 Task: Add a condition where "Channel Is not CTI phone call (outgoing)" in pending tickets.
Action: Mouse moved to (135, 418)
Screenshot: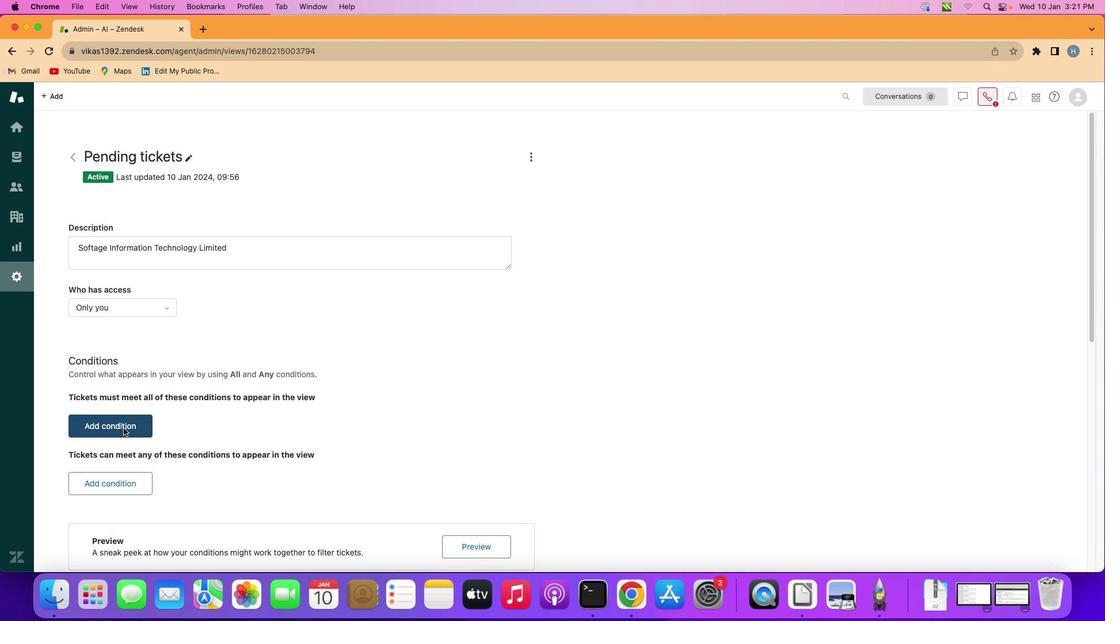 
Action: Mouse pressed left at (135, 418)
Screenshot: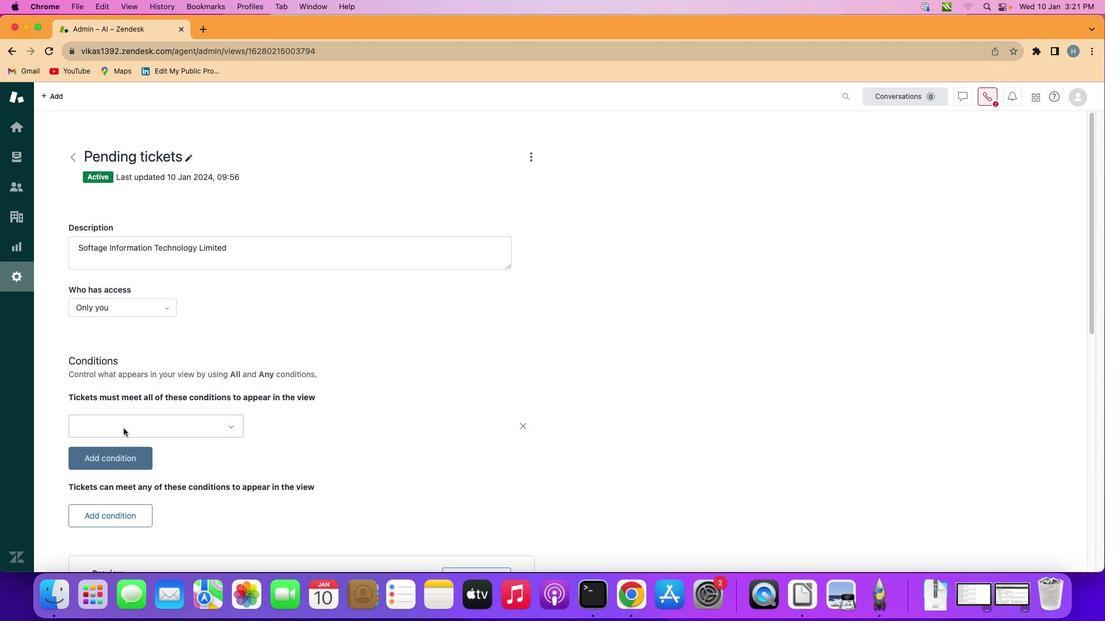 
Action: Mouse moved to (179, 412)
Screenshot: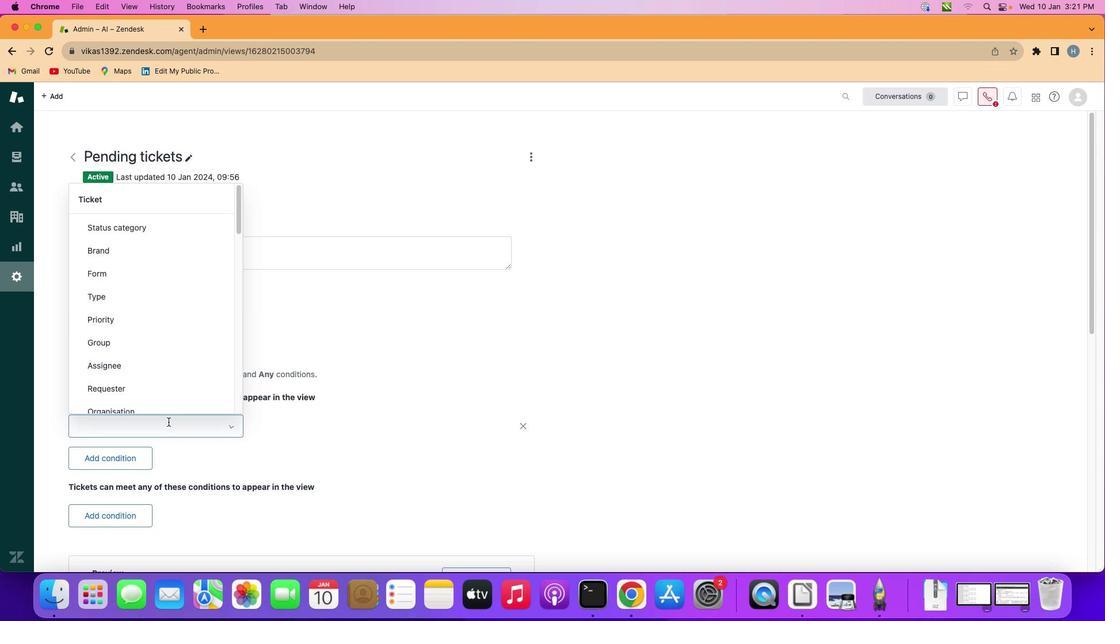 
Action: Mouse pressed left at (179, 412)
Screenshot: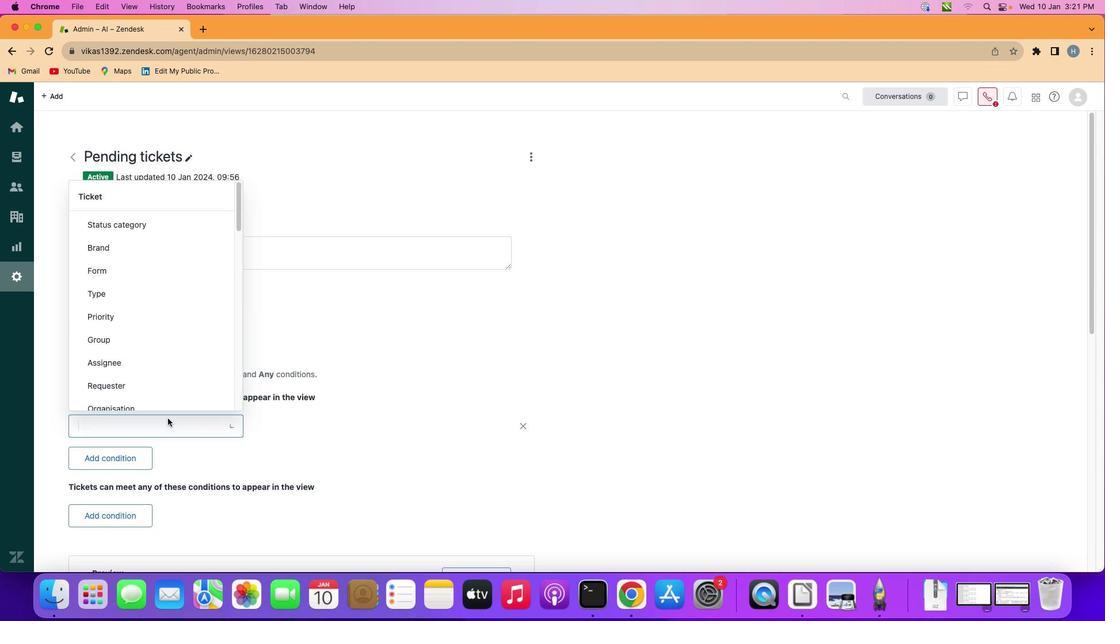 
Action: Mouse moved to (168, 345)
Screenshot: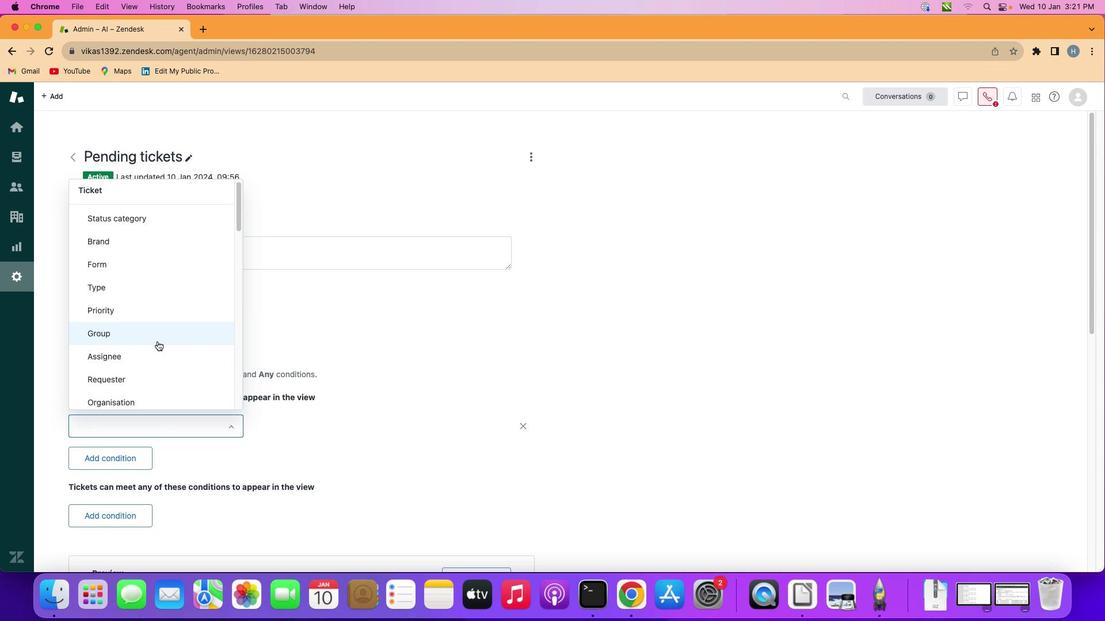 
Action: Mouse scrolled (168, 345) with delta (13, 62)
Screenshot: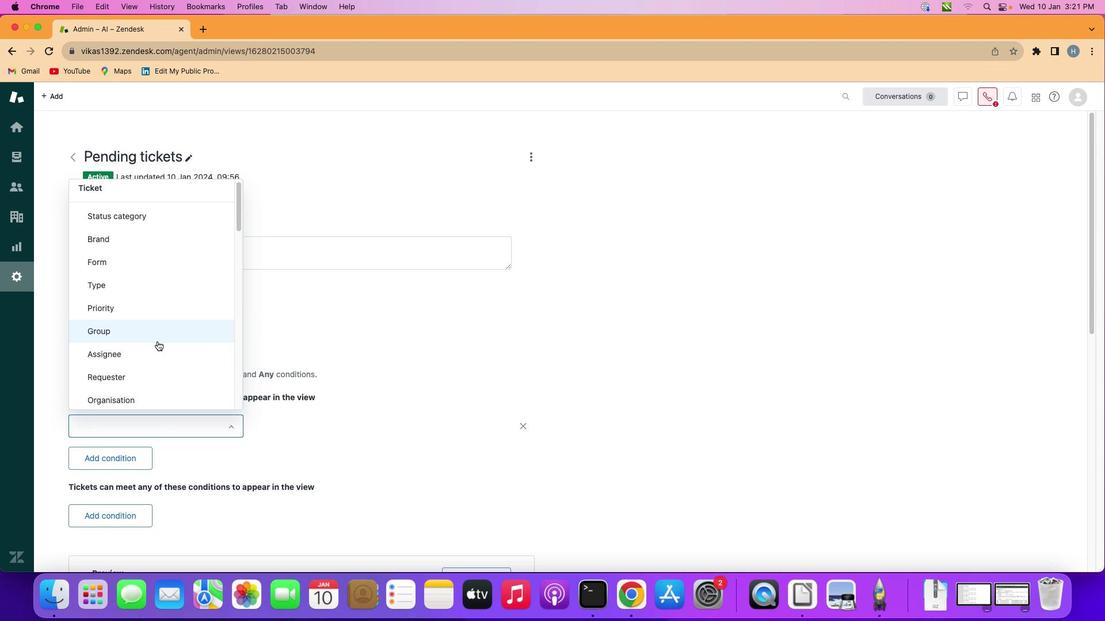 
Action: Mouse scrolled (168, 345) with delta (13, 62)
Screenshot: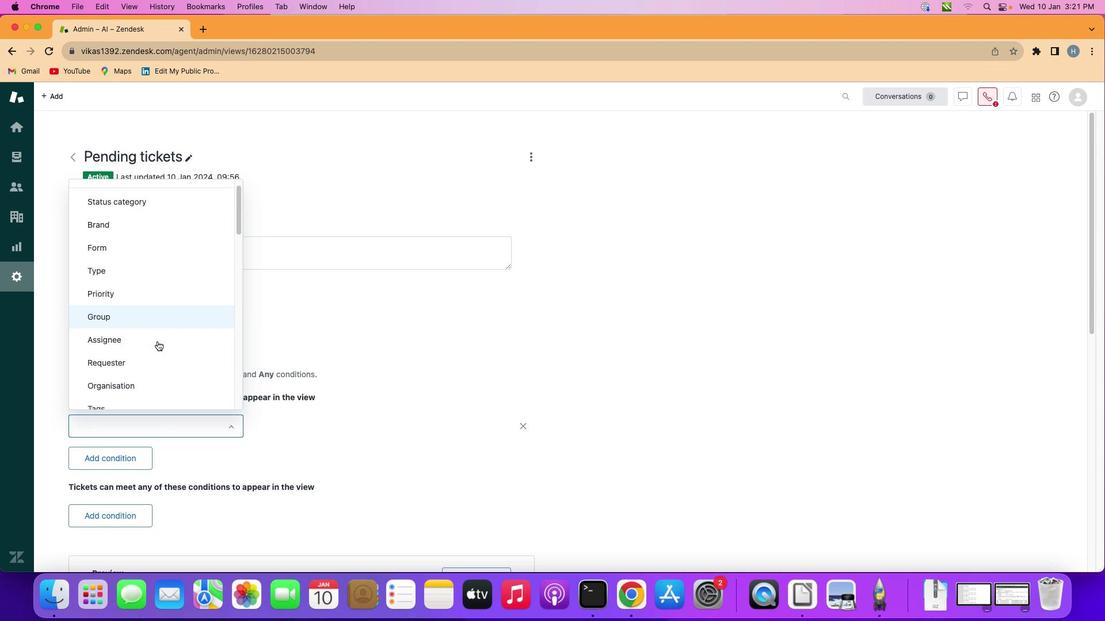 
Action: Mouse scrolled (168, 345) with delta (13, 62)
Screenshot: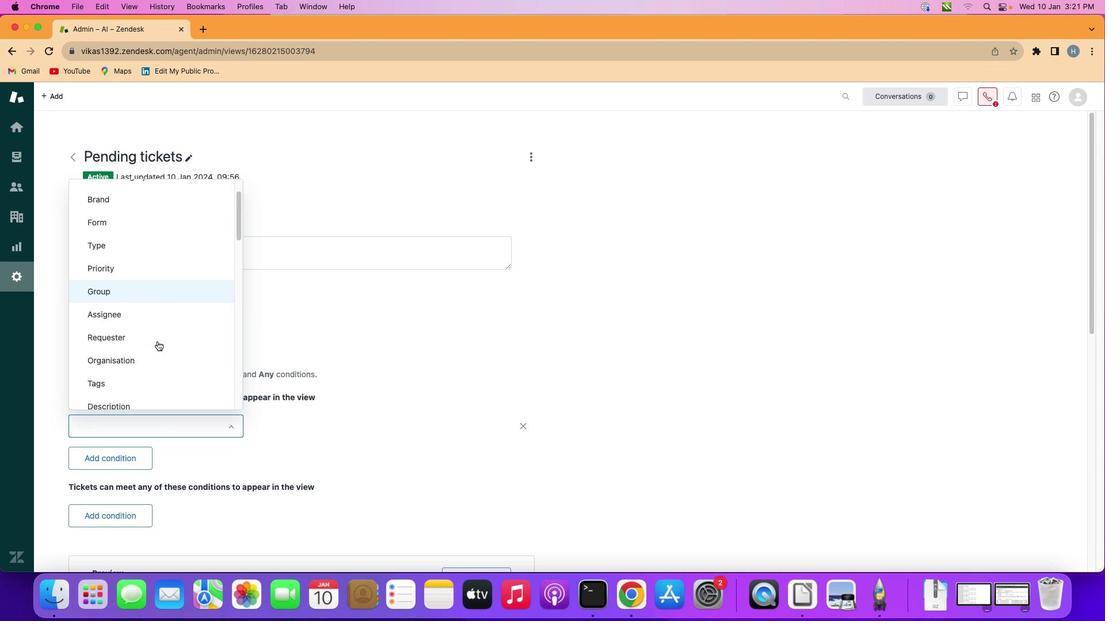 
Action: Mouse scrolled (168, 345) with delta (13, 62)
Screenshot: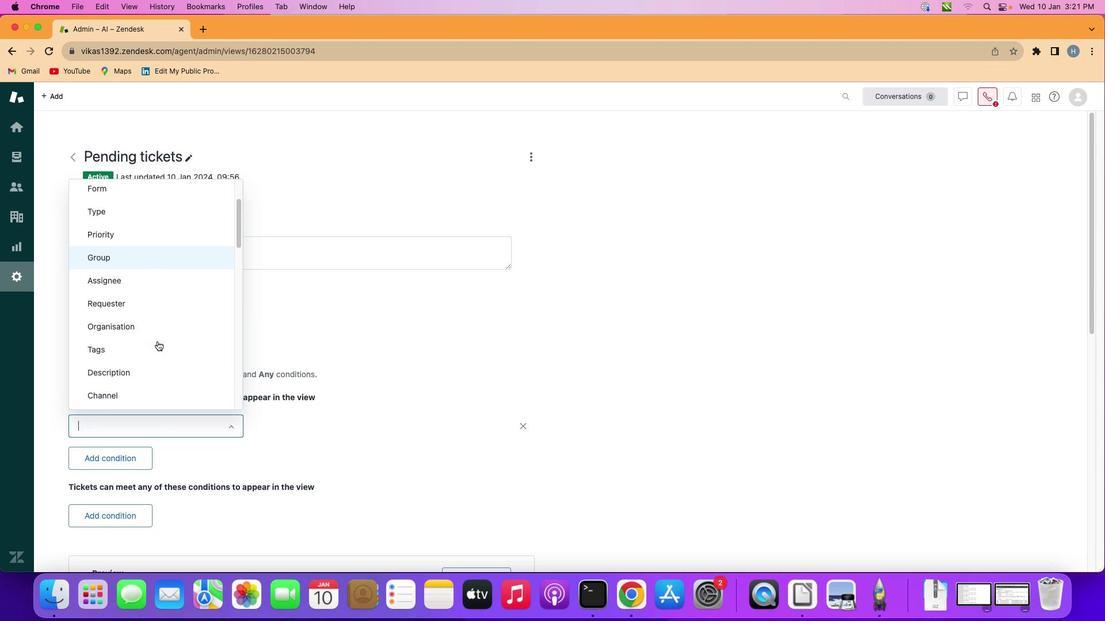 
Action: Mouse scrolled (168, 345) with delta (13, 62)
Screenshot: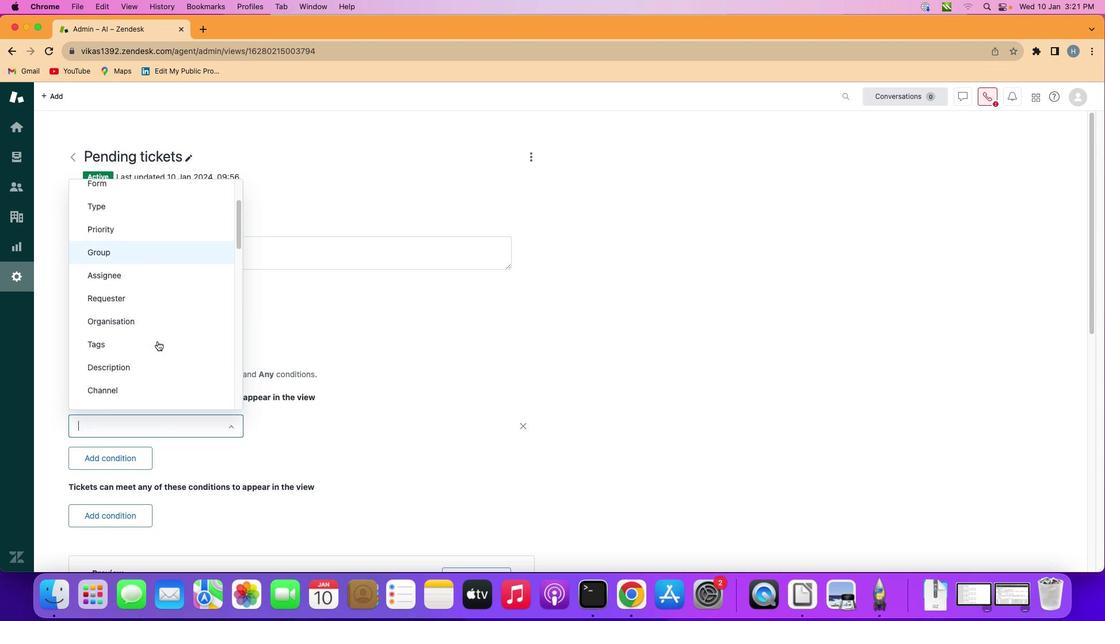 
Action: Mouse moved to (169, 345)
Screenshot: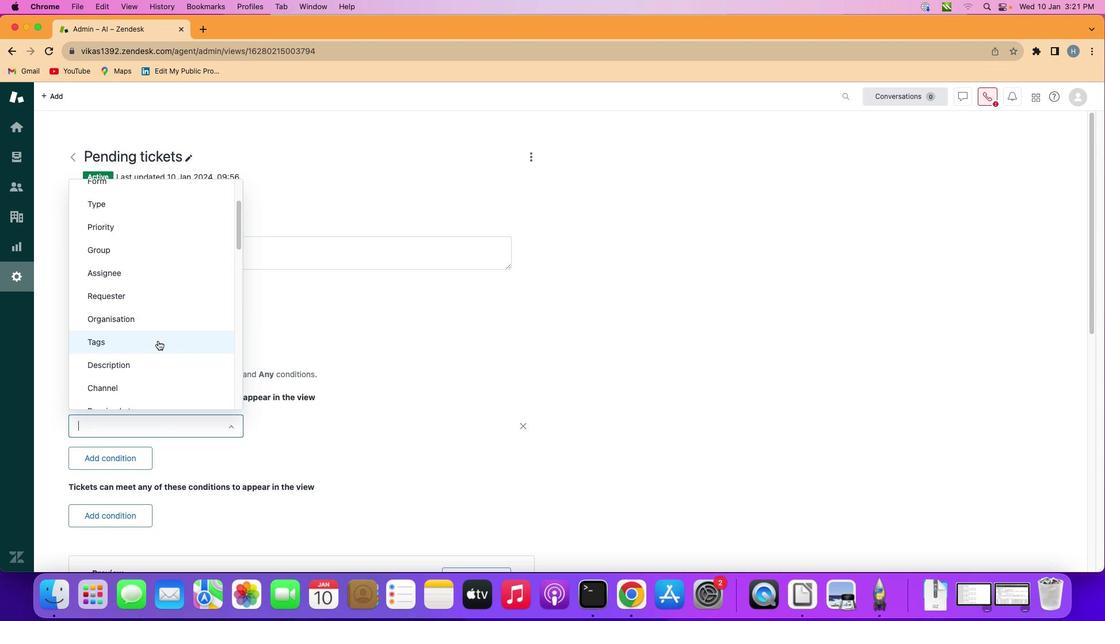 
Action: Mouse scrolled (169, 345) with delta (13, 62)
Screenshot: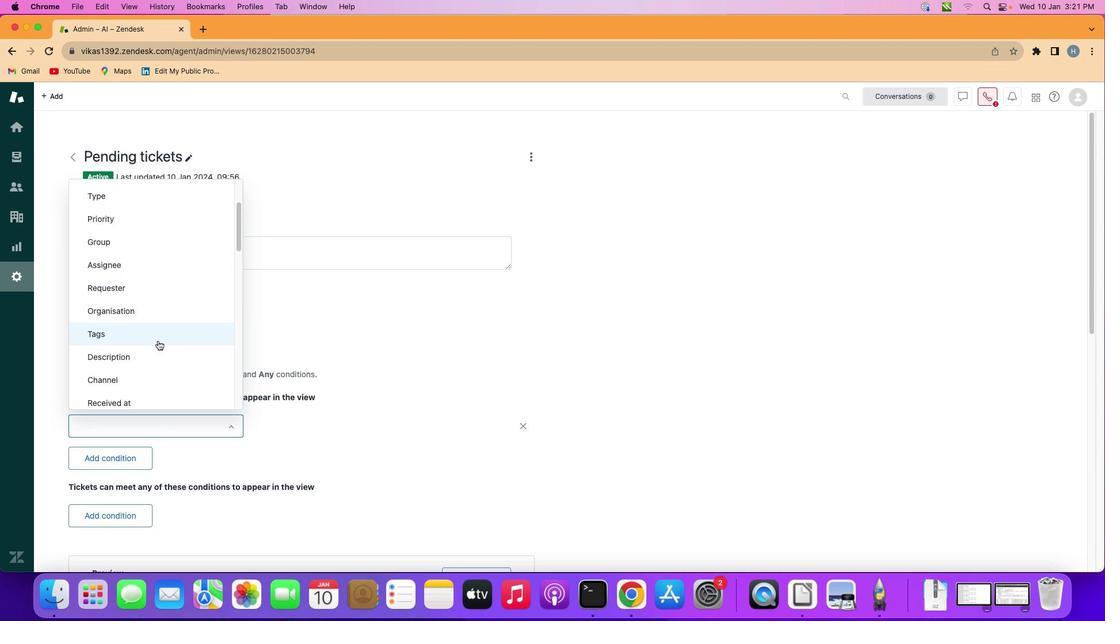 
Action: Mouse scrolled (169, 345) with delta (13, 62)
Screenshot: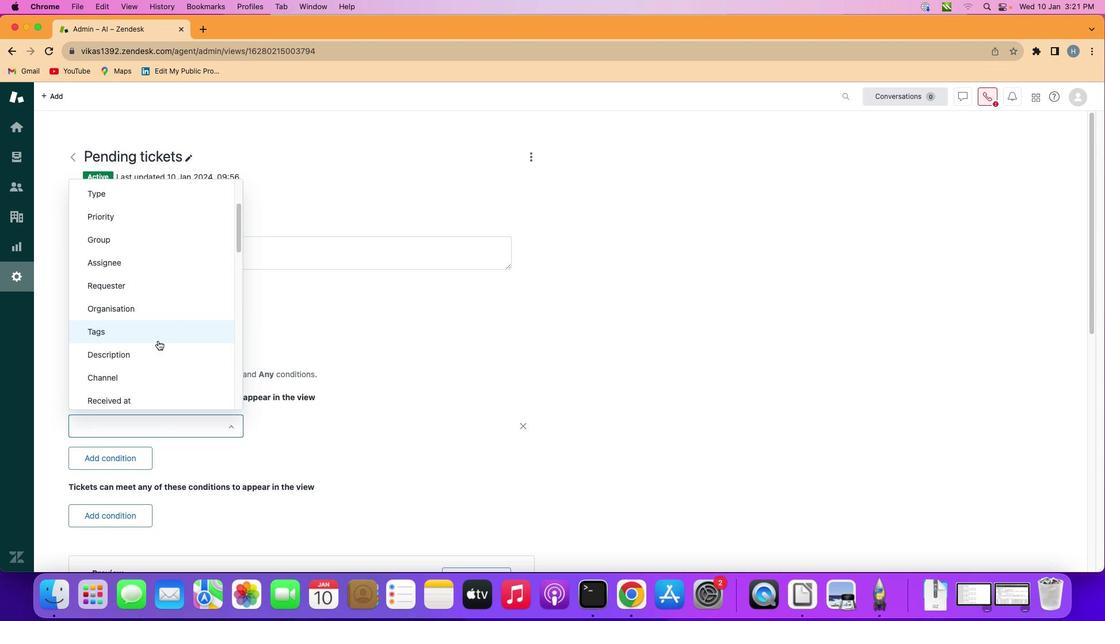 
Action: Mouse scrolled (169, 345) with delta (13, 62)
Screenshot: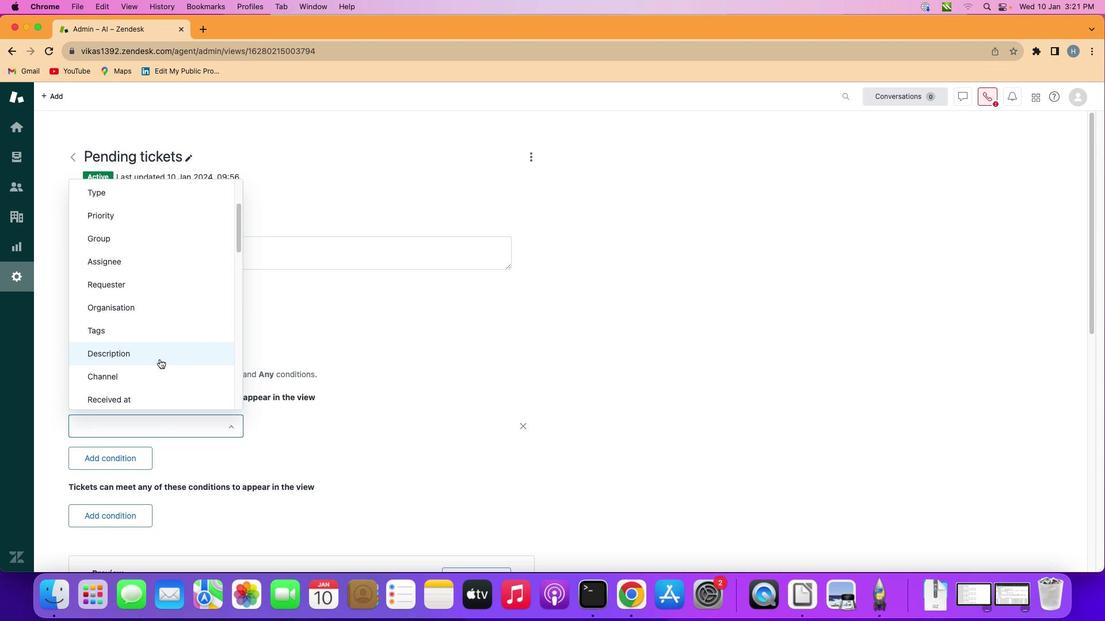
Action: Mouse moved to (164, 374)
Screenshot: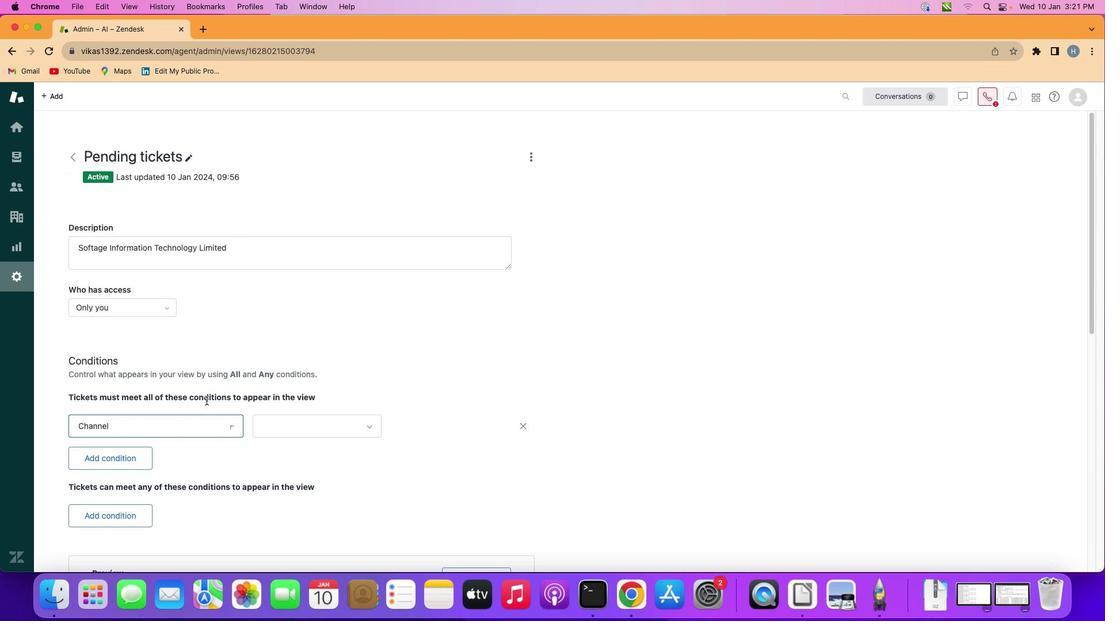 
Action: Mouse pressed left at (164, 374)
Screenshot: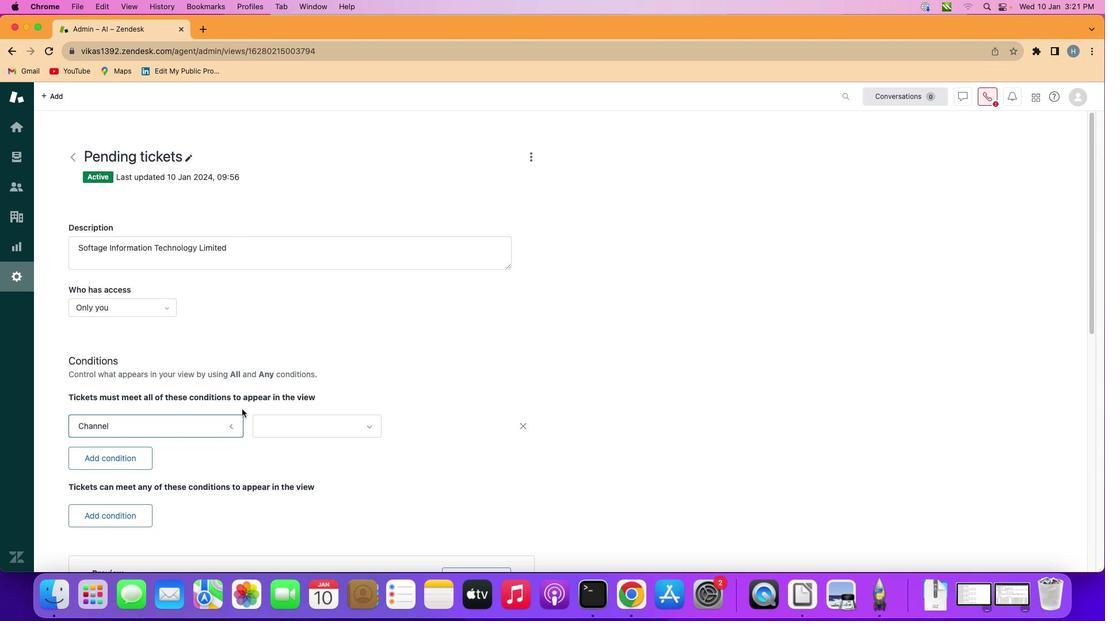 
Action: Mouse moved to (342, 419)
Screenshot: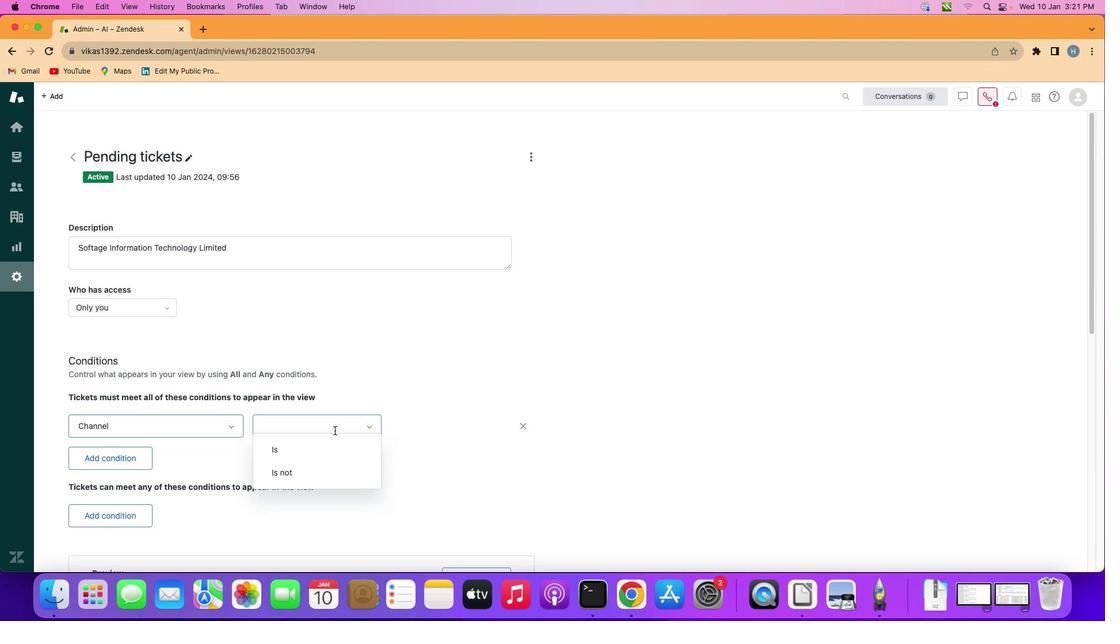 
Action: Mouse pressed left at (342, 419)
Screenshot: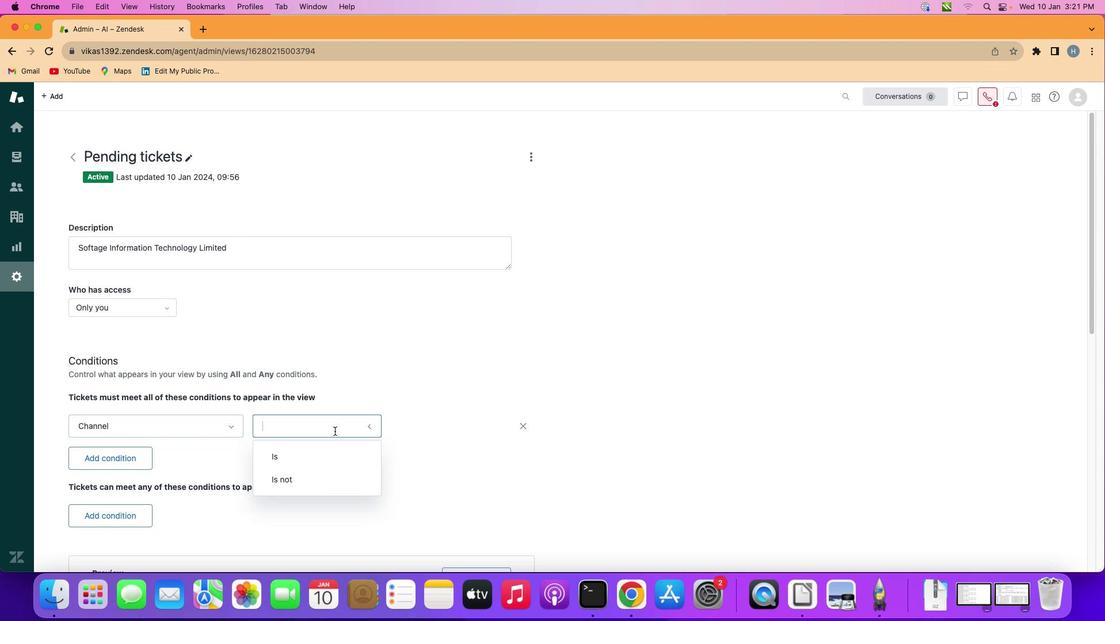 
Action: Mouse moved to (334, 456)
Screenshot: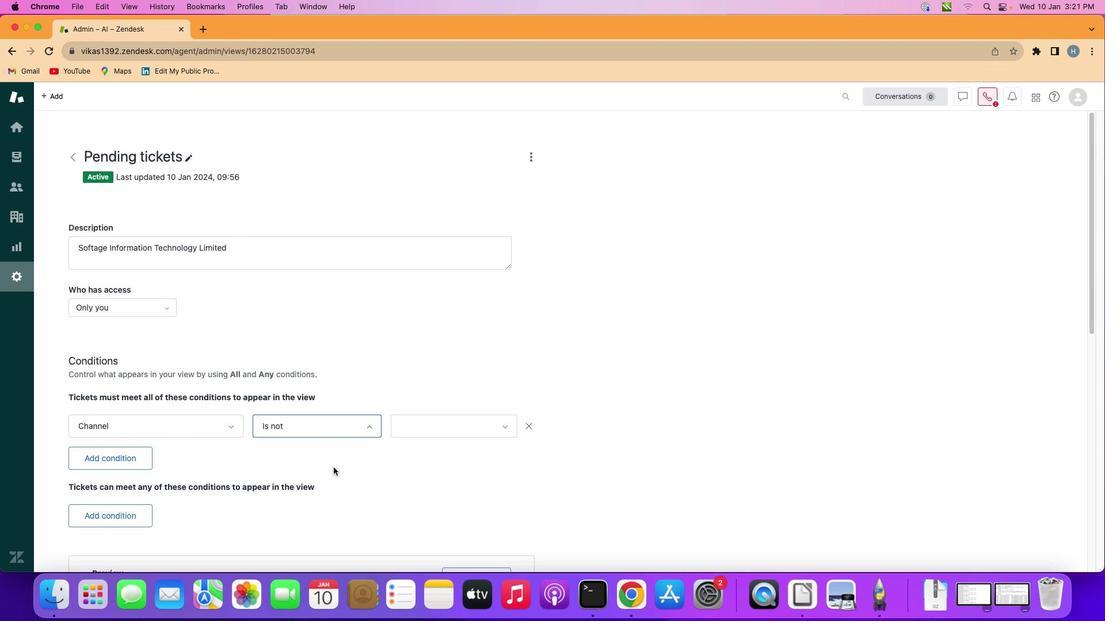 
Action: Mouse pressed left at (334, 456)
Screenshot: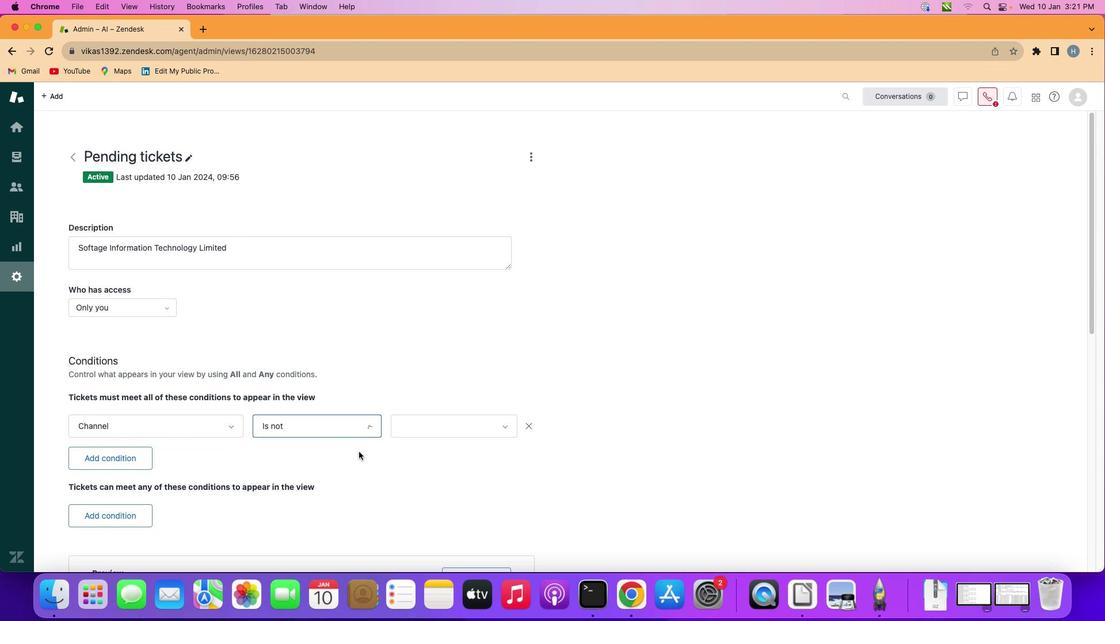 
Action: Mouse moved to (435, 412)
Screenshot: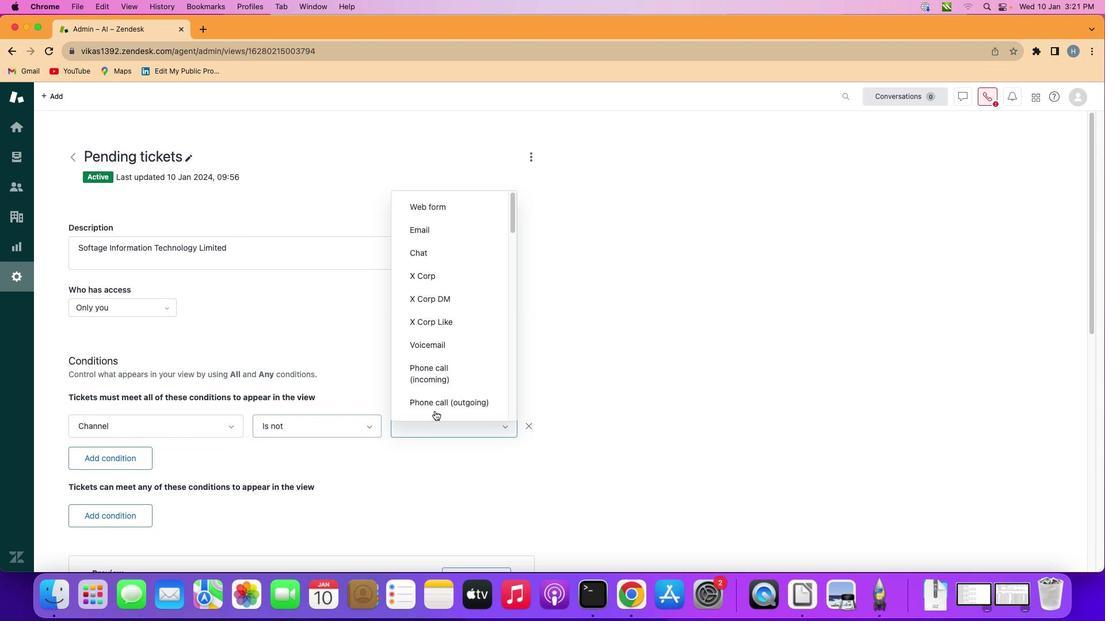 
Action: Mouse pressed left at (435, 412)
Screenshot: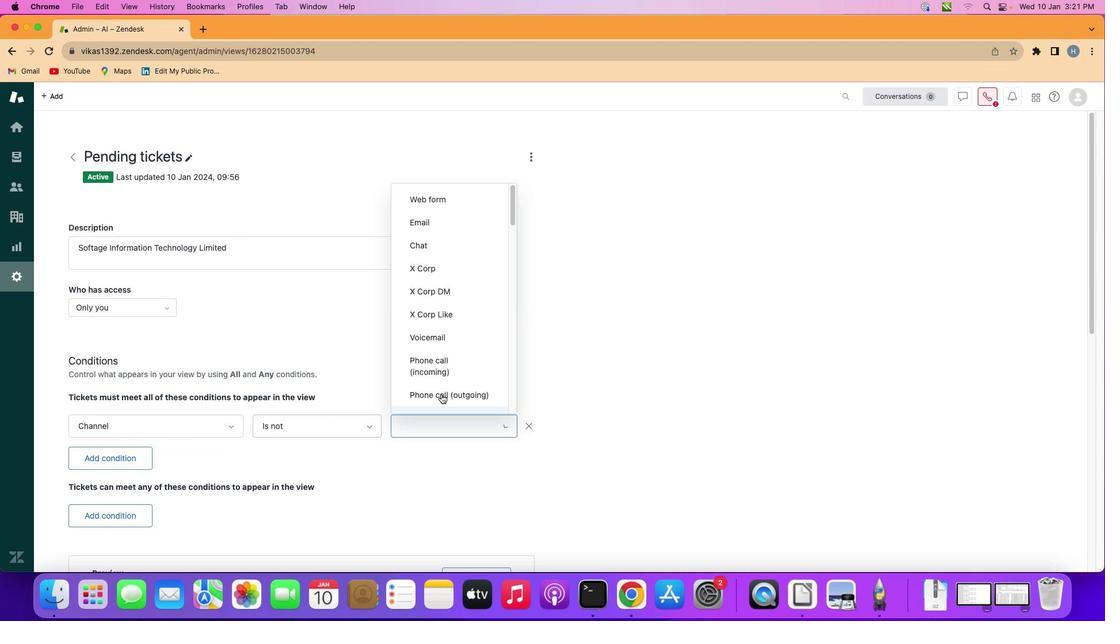 
Action: Mouse moved to (458, 332)
Screenshot: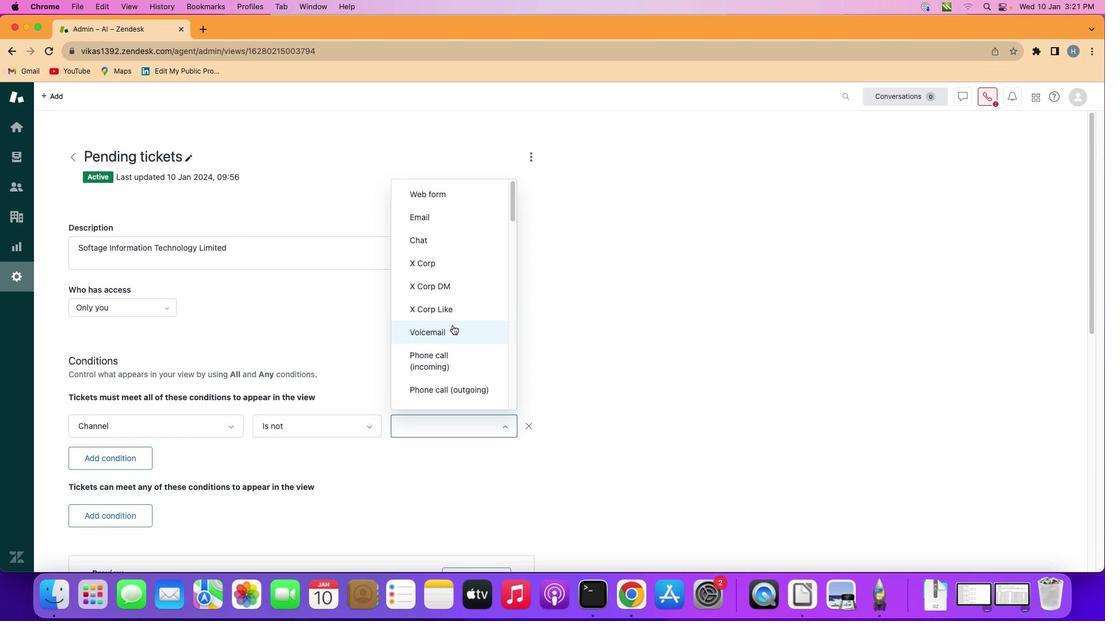 
Action: Mouse scrolled (458, 332) with delta (13, 62)
Screenshot: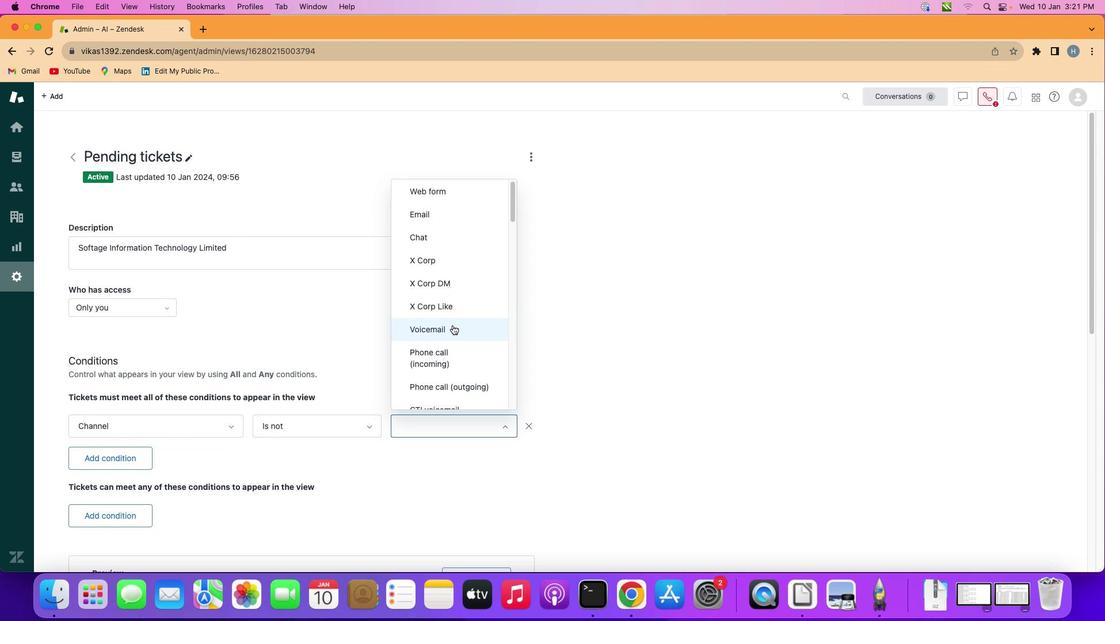 
Action: Mouse scrolled (458, 332) with delta (13, 62)
Screenshot: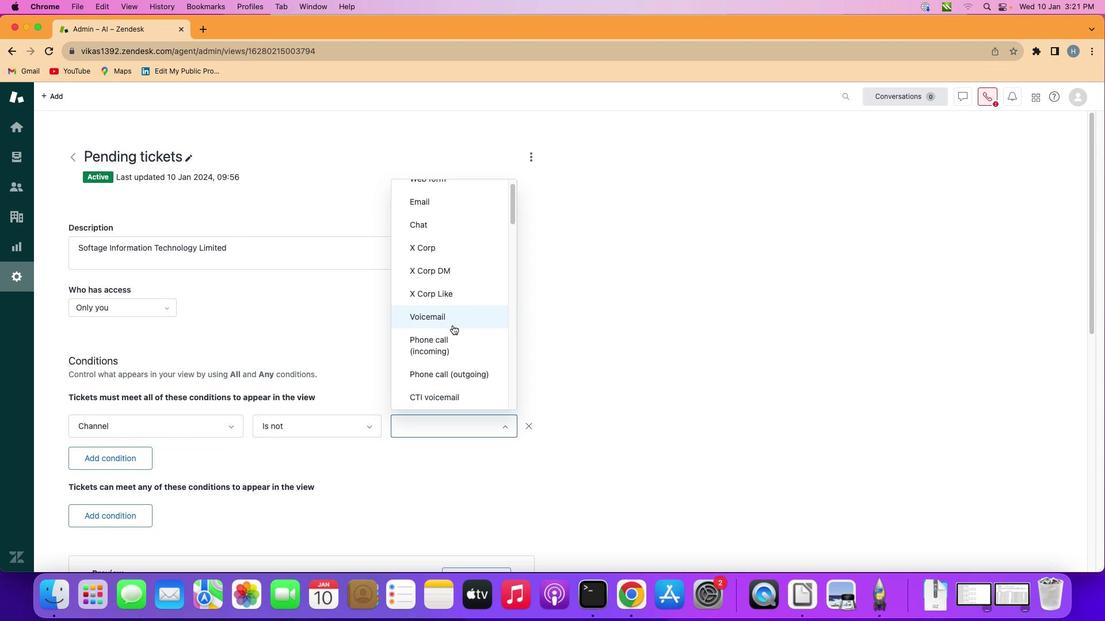 
Action: Mouse scrolled (458, 332) with delta (13, 62)
Screenshot: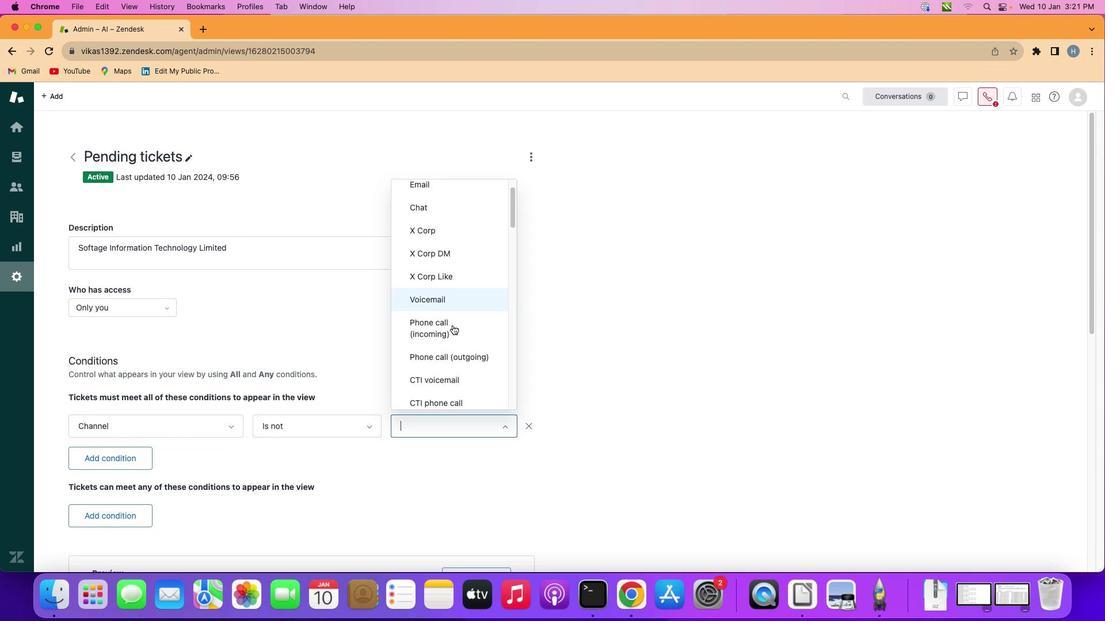 
Action: Mouse scrolled (458, 332) with delta (13, 62)
Screenshot: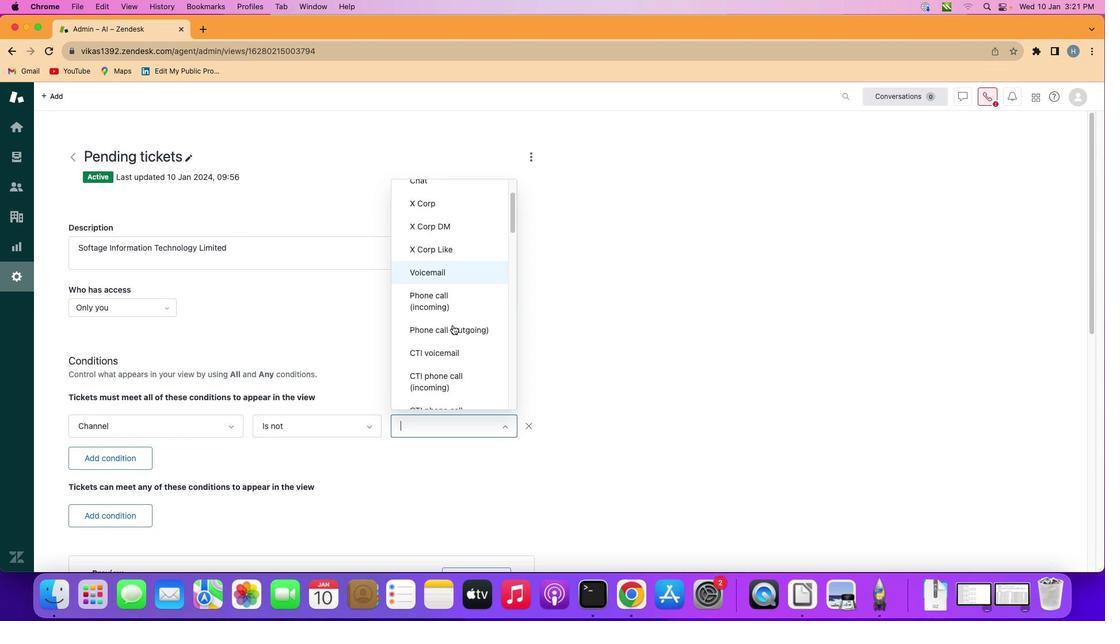 
Action: Mouse scrolled (458, 332) with delta (13, 62)
Screenshot: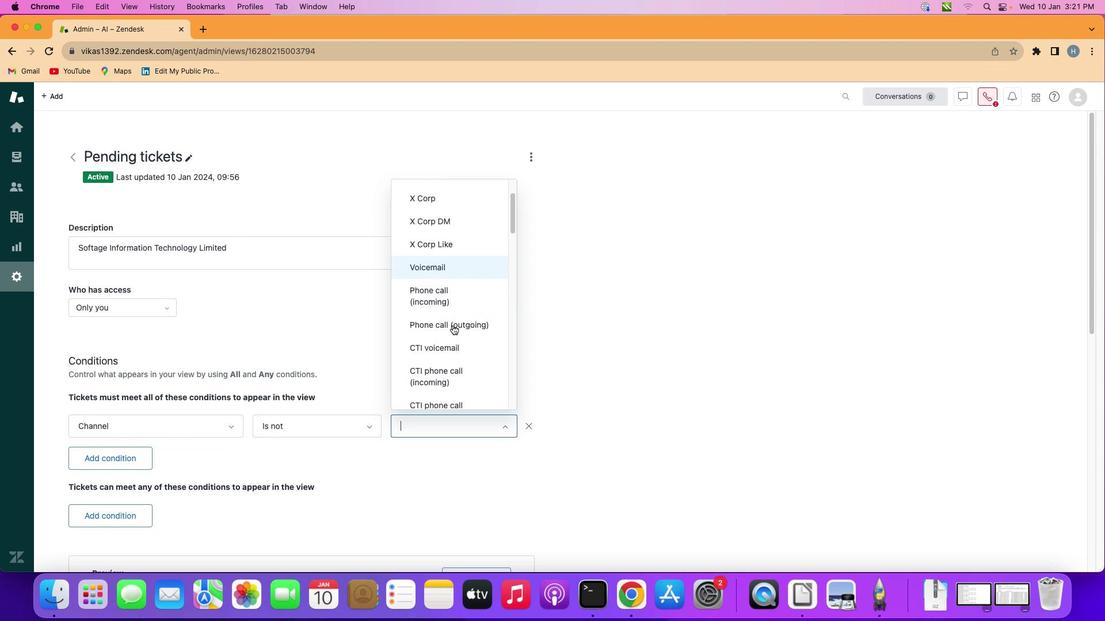 
Action: Mouse scrolled (458, 332) with delta (13, 62)
Screenshot: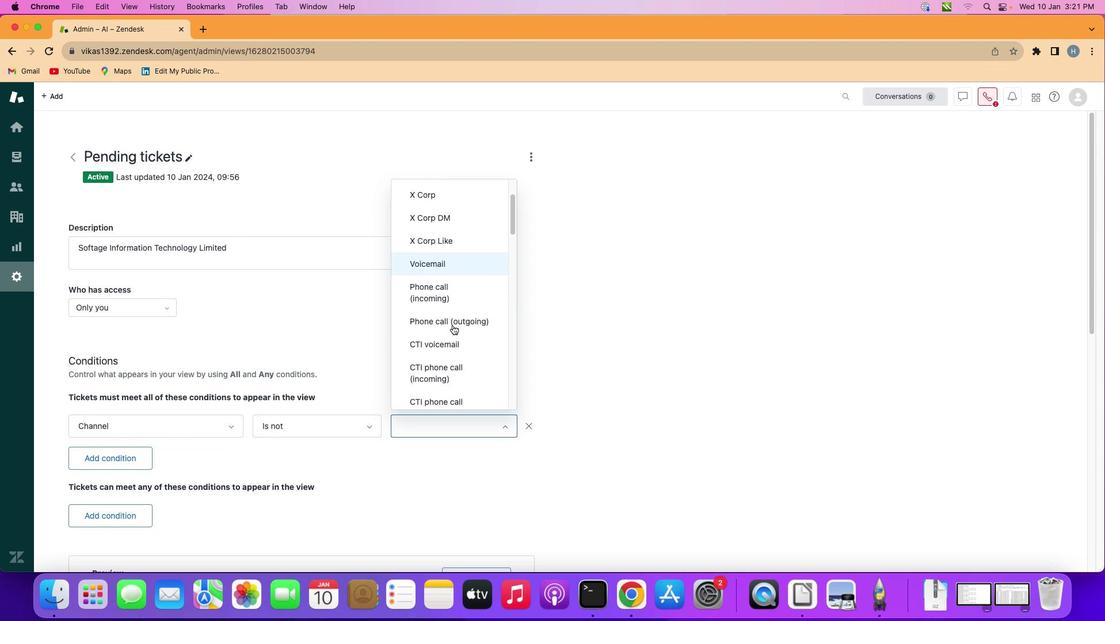
Action: Mouse scrolled (458, 332) with delta (13, 62)
Screenshot: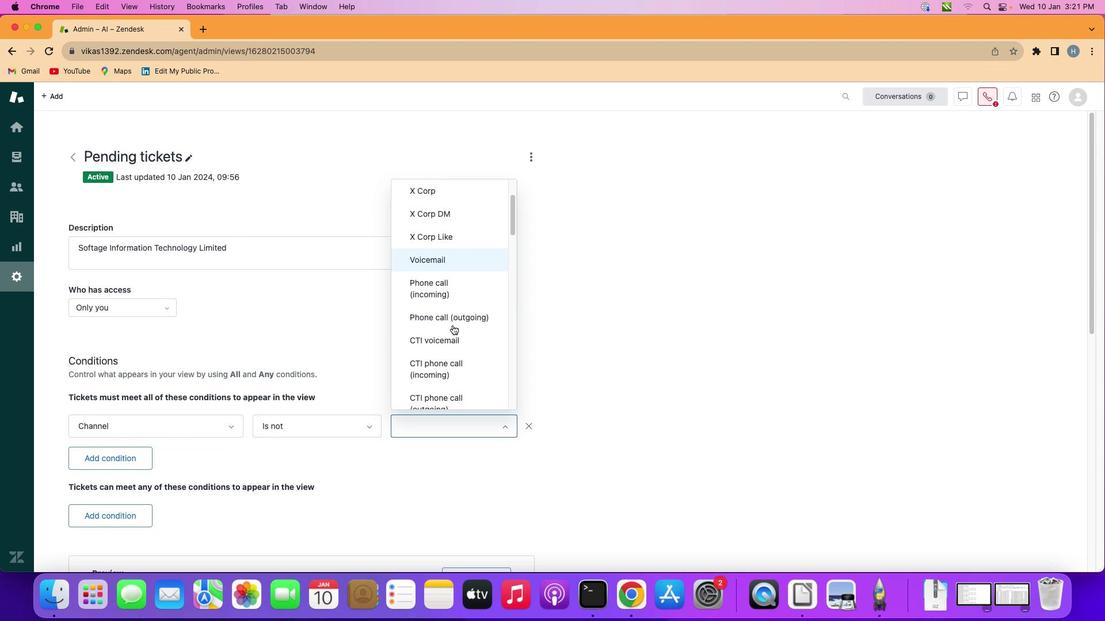 
Action: Mouse scrolled (458, 332) with delta (13, 62)
Screenshot: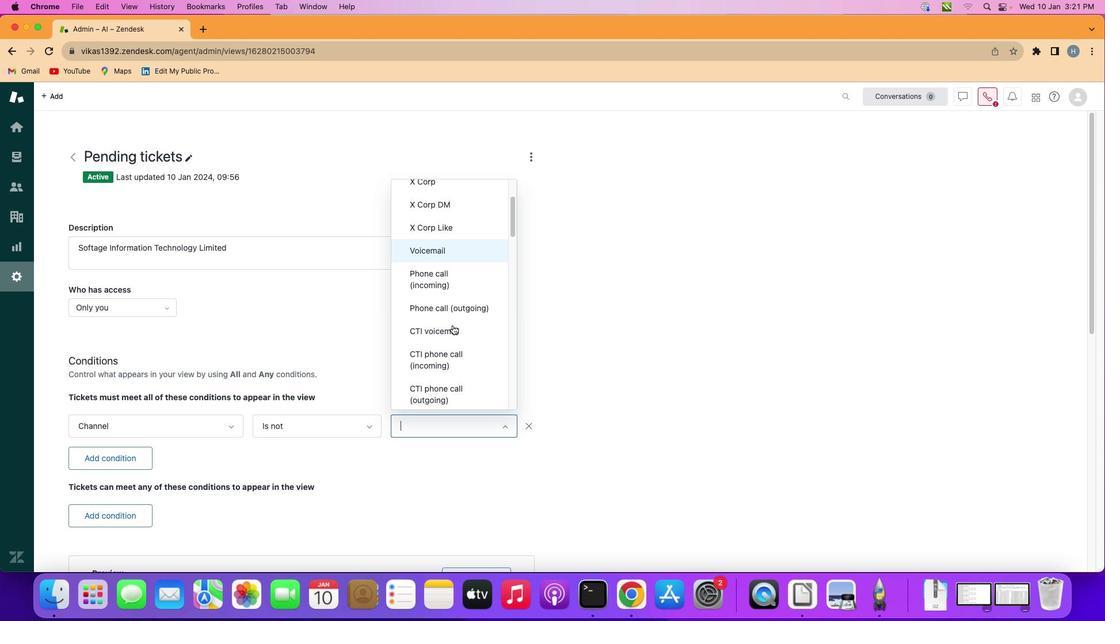 
Action: Mouse scrolled (458, 332) with delta (13, 62)
Screenshot: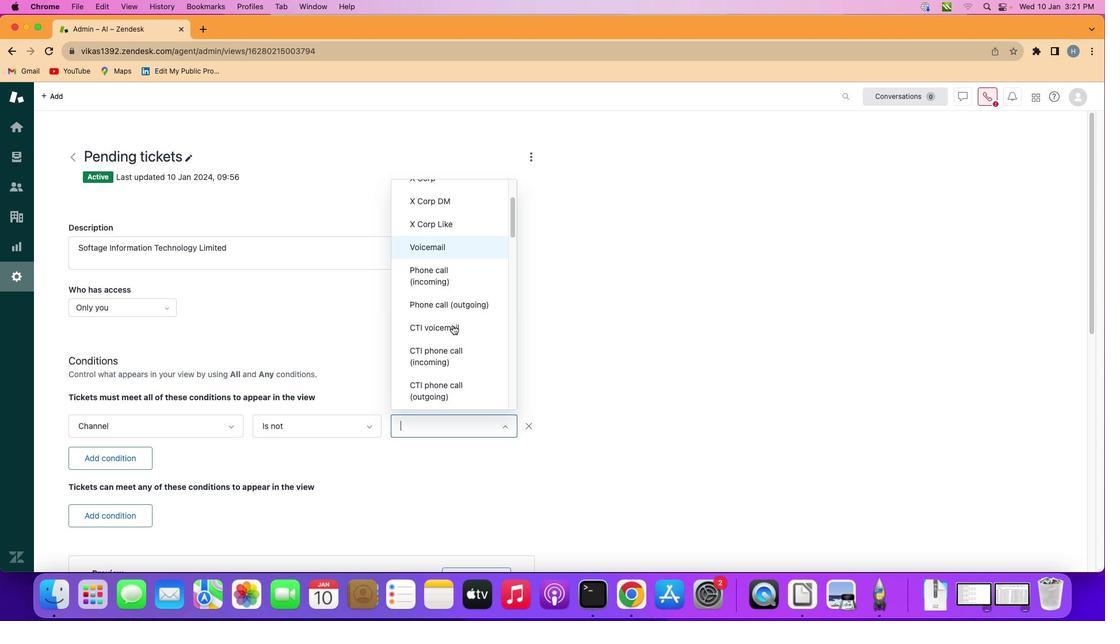
Action: Mouse scrolled (458, 332) with delta (13, 62)
Screenshot: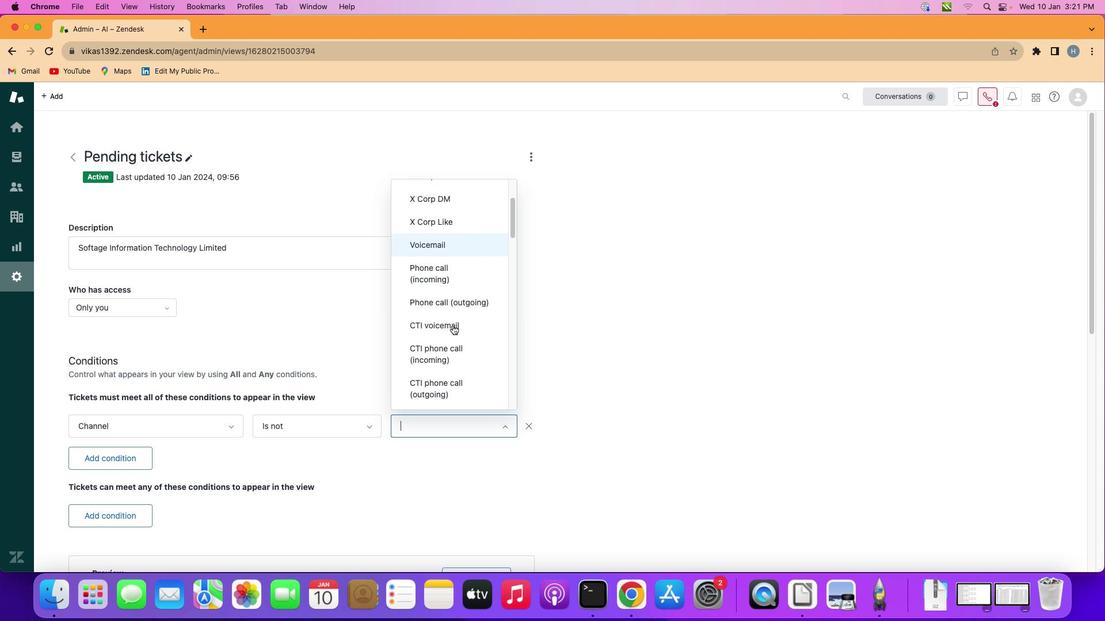 
Action: Mouse scrolled (458, 332) with delta (13, 62)
Screenshot: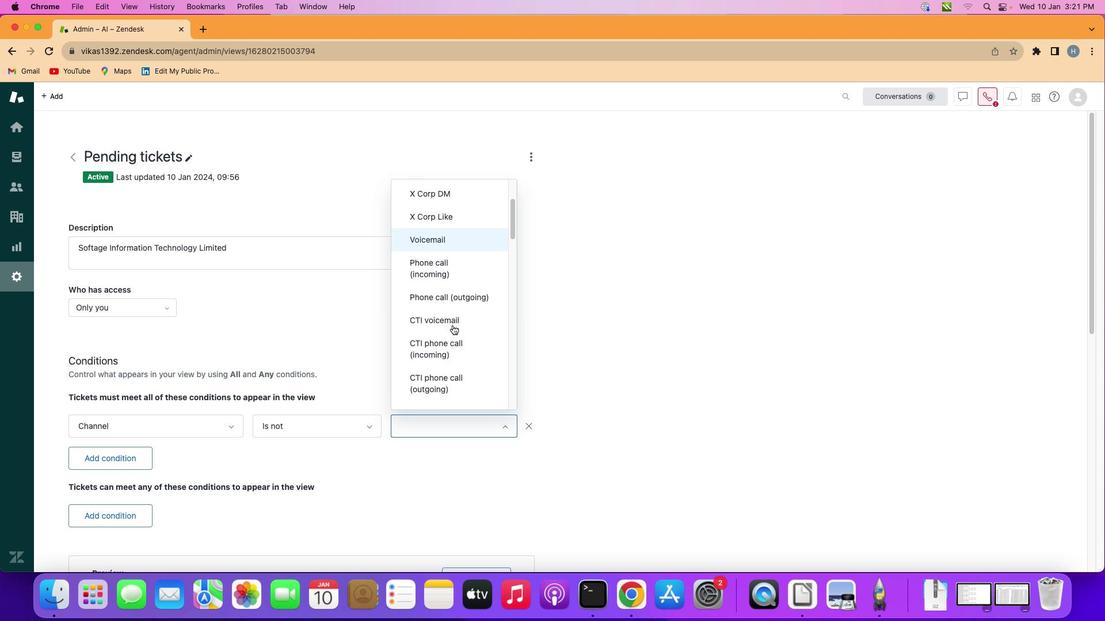 
Action: Mouse scrolled (458, 332) with delta (13, 62)
Screenshot: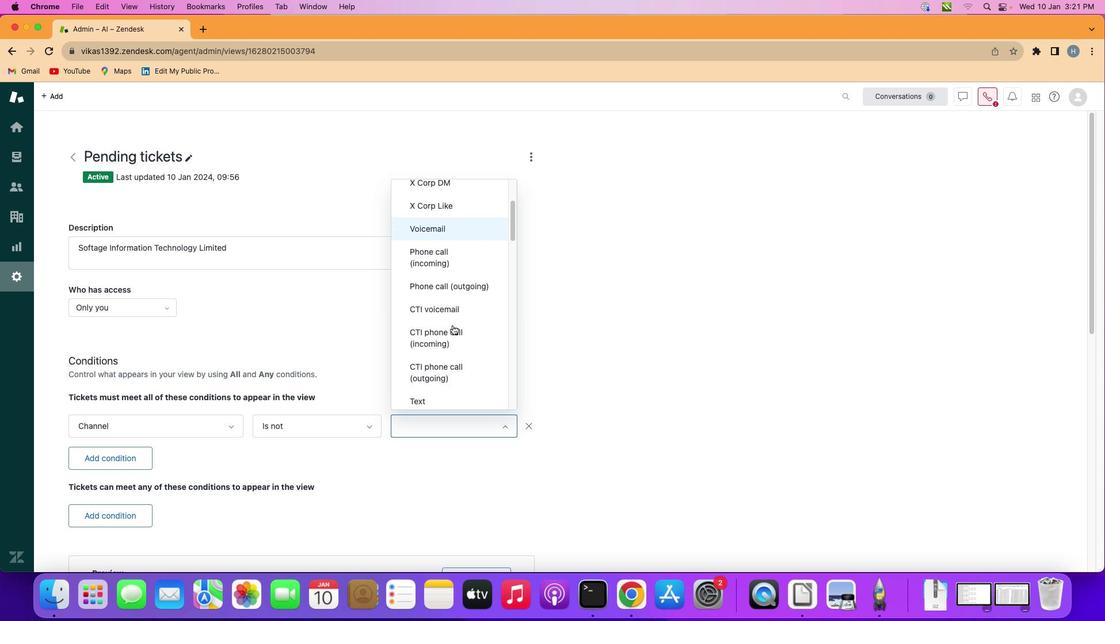 
Action: Mouse scrolled (458, 332) with delta (13, 62)
Screenshot: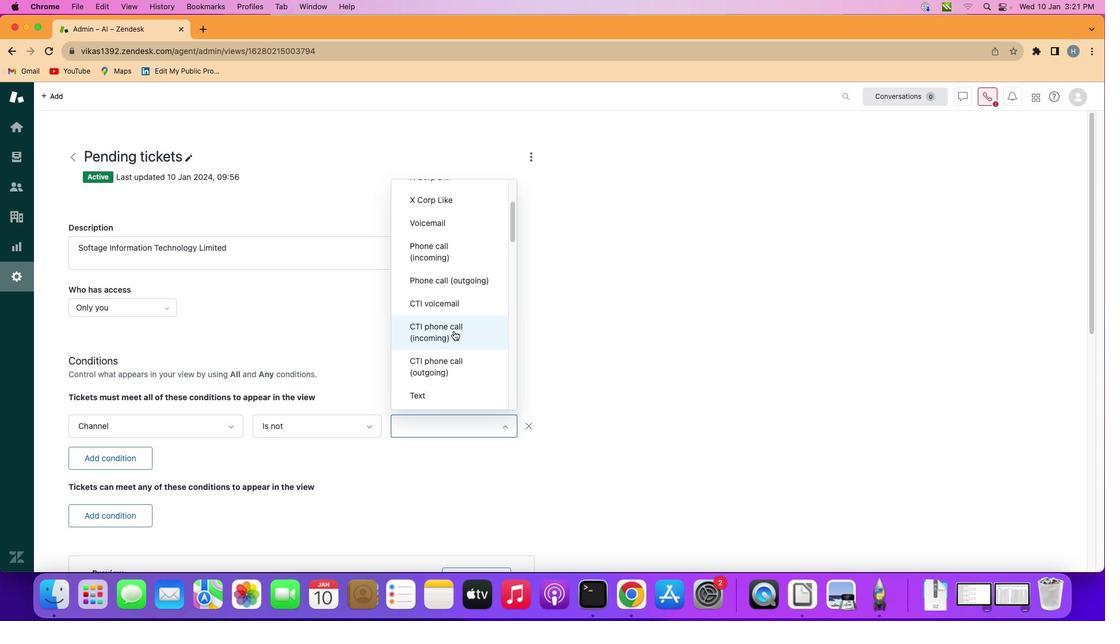 
Action: Mouse moved to (449, 365)
Screenshot: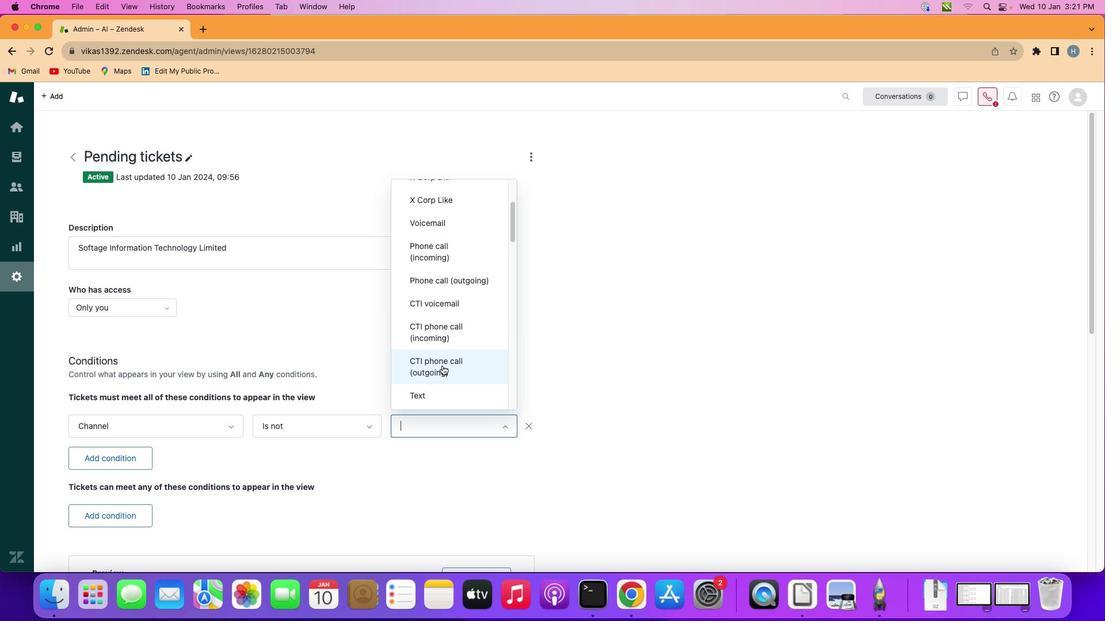
Action: Mouse pressed left at (449, 365)
Screenshot: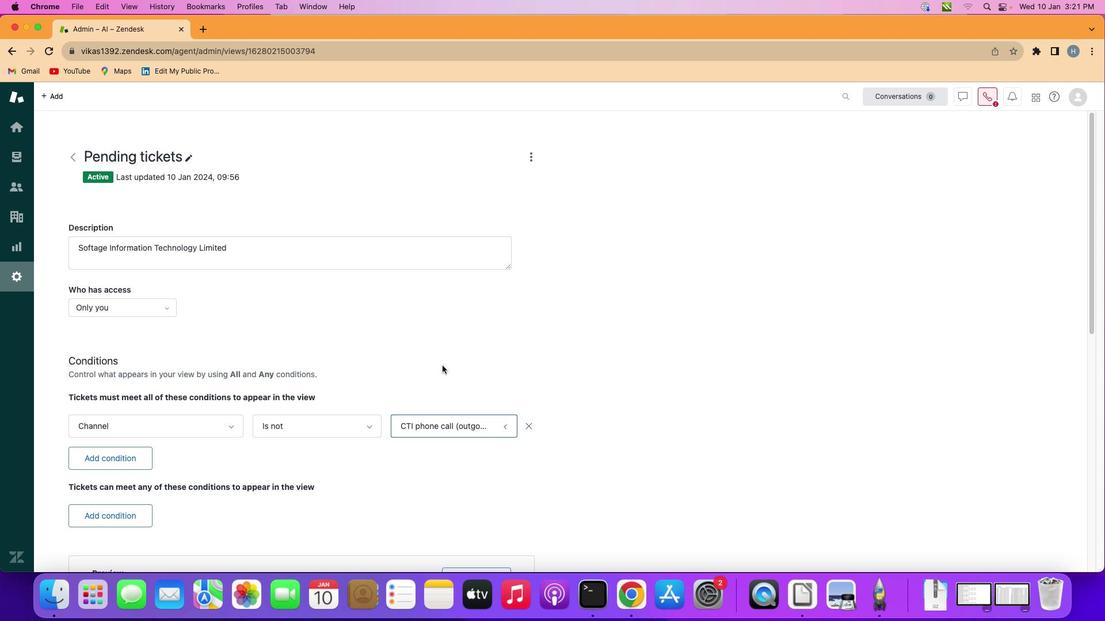 
Action: Mouse moved to (451, 360)
Screenshot: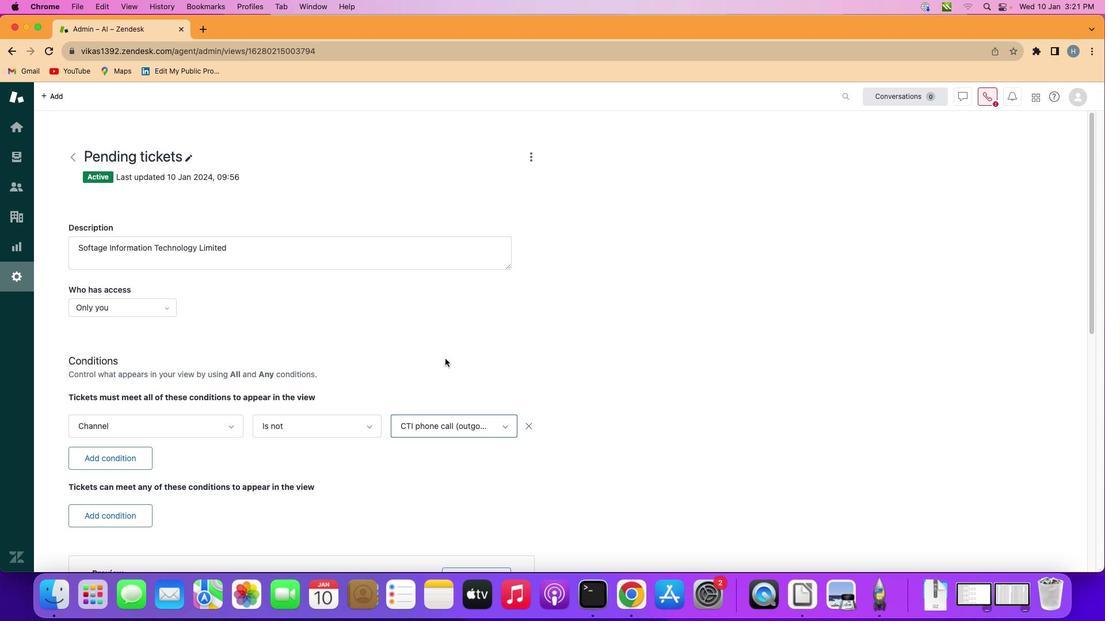 
